 Task: Change the page color of the email to purple using the Immersive Reader feature.
Action: Mouse moved to (200, 30)
Screenshot: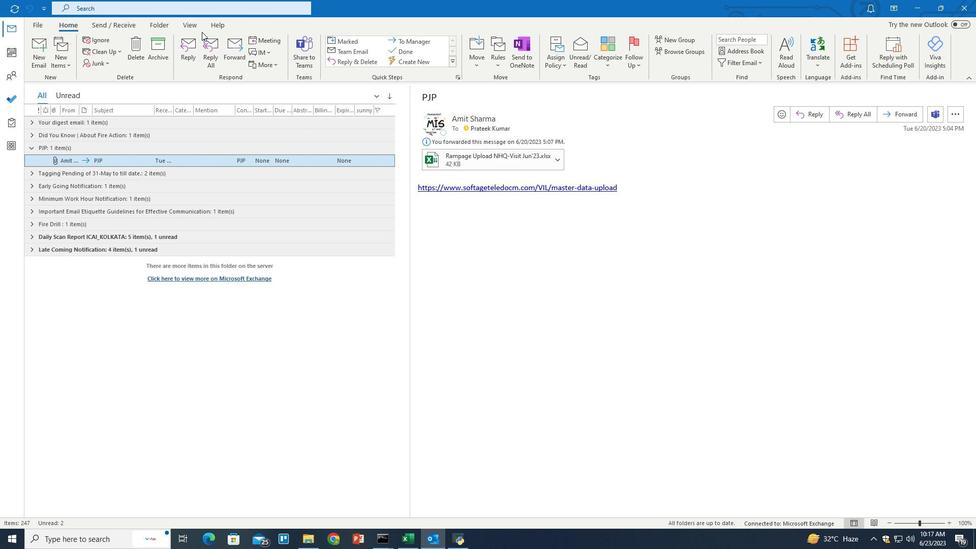 
Action: Mouse pressed left at (200, 30)
Screenshot: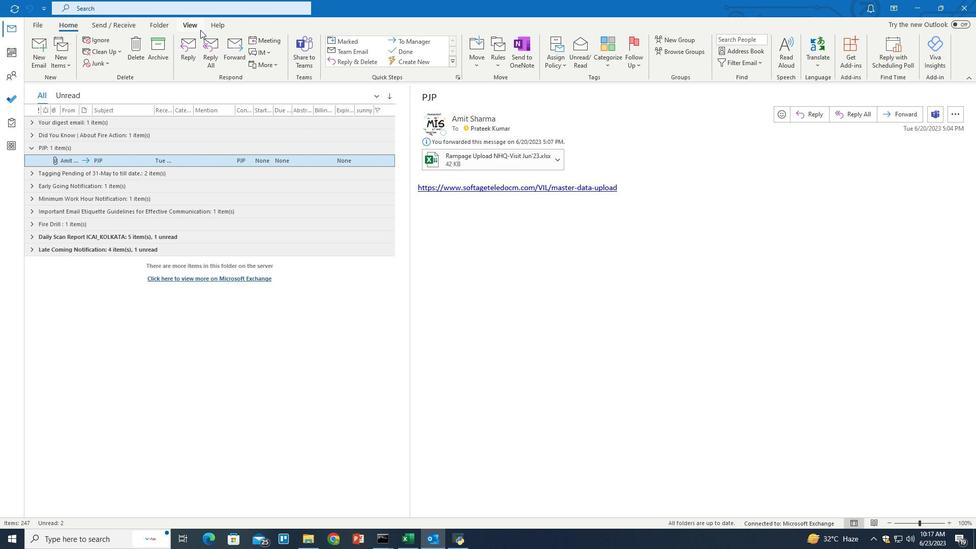 
Action: Mouse moved to (872, 61)
Screenshot: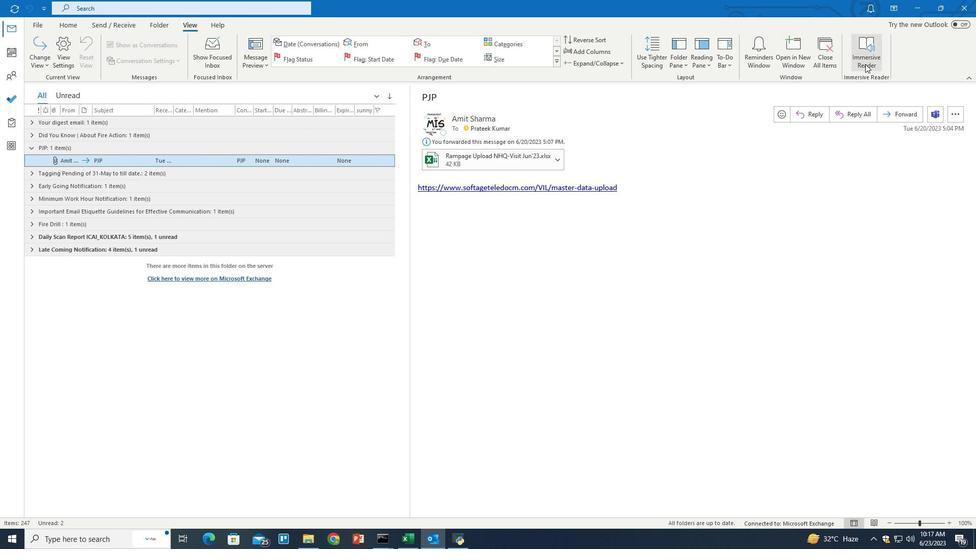 
Action: Mouse pressed left at (872, 61)
Screenshot: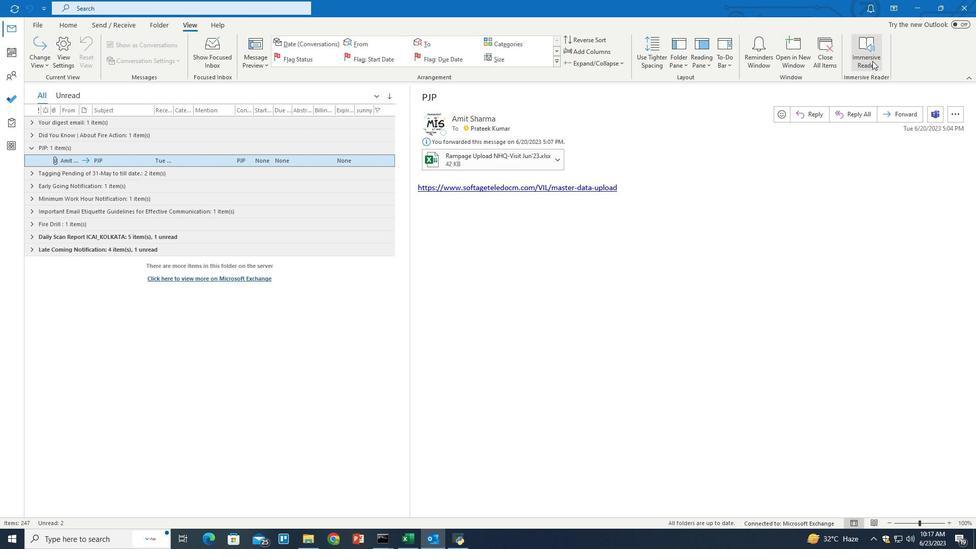 
Action: Mouse moved to (65, 62)
Screenshot: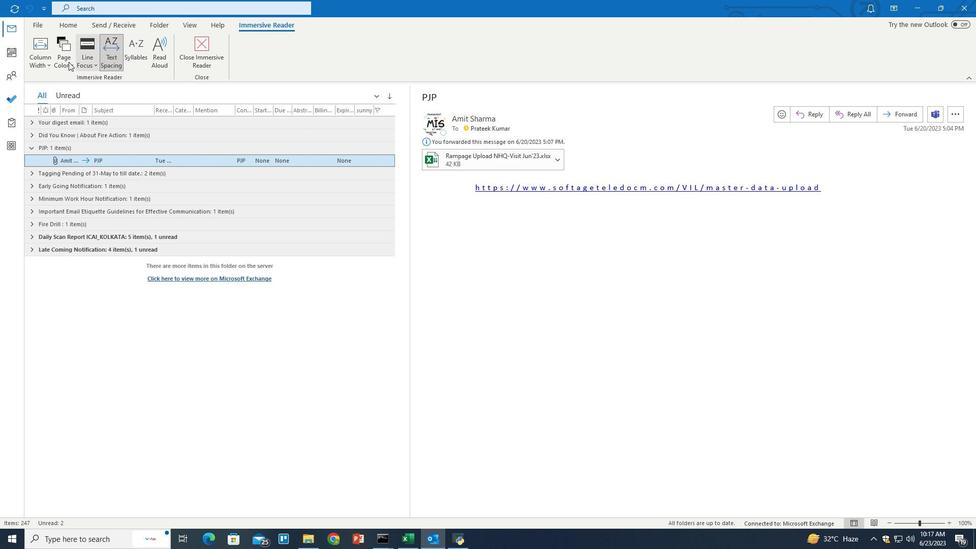 
Action: Mouse pressed left at (65, 62)
Screenshot: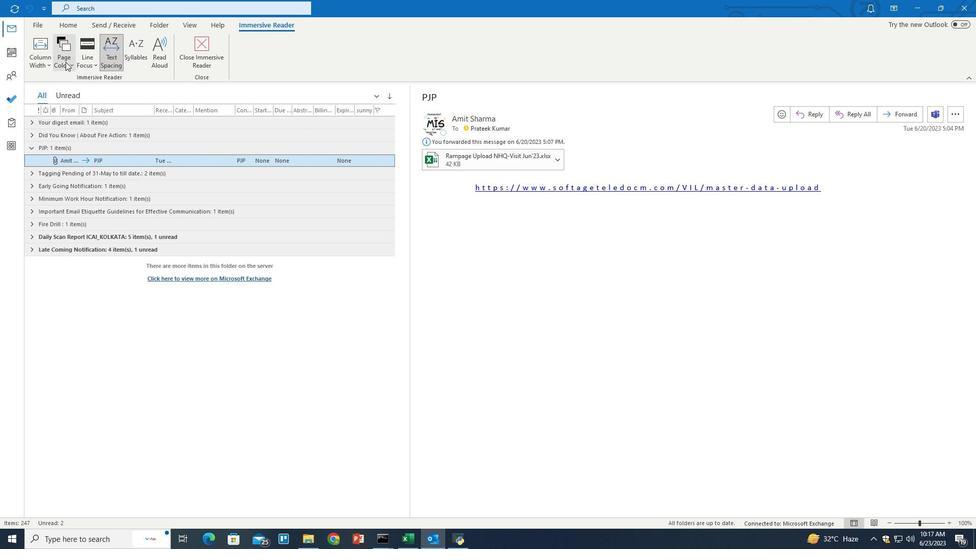 
Action: Mouse moved to (60, 170)
Screenshot: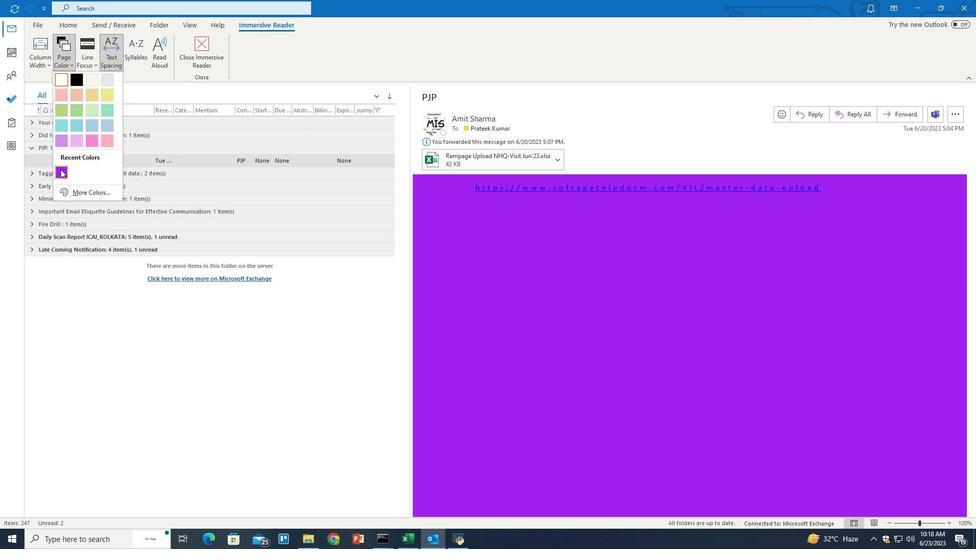 
Action: Mouse pressed left at (60, 170)
Screenshot: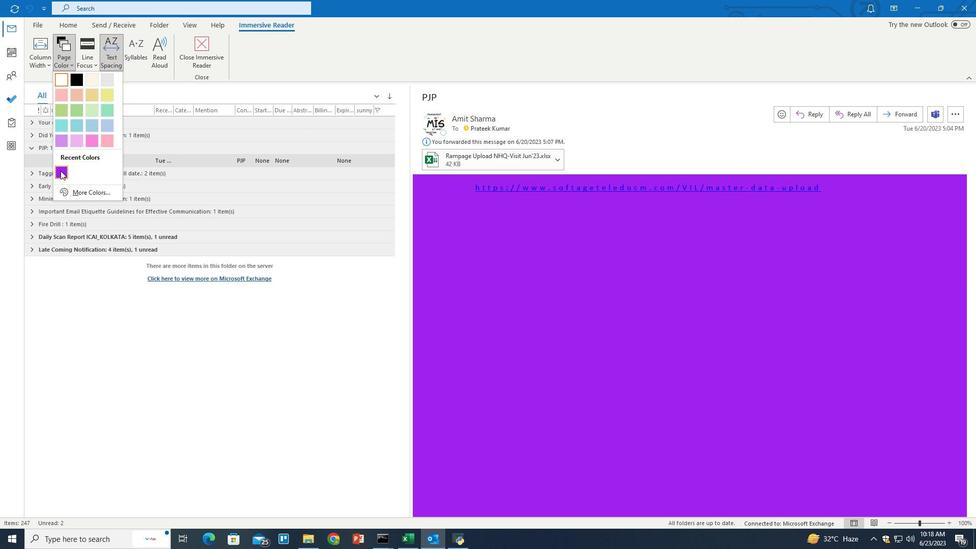 
Action: Mouse moved to (129, 229)
Screenshot: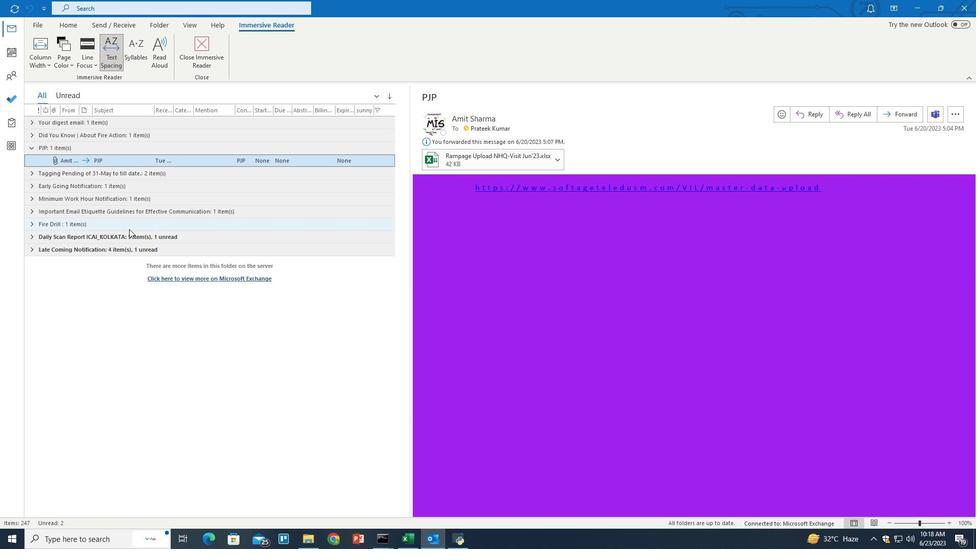 
